 Task: Add a dependency to the task Add support for offline messaging and chat , the existing task  Implement a feature for users to customize the appâ€™s appearance in the project WinTech.
Action: Mouse moved to (707, 513)
Screenshot: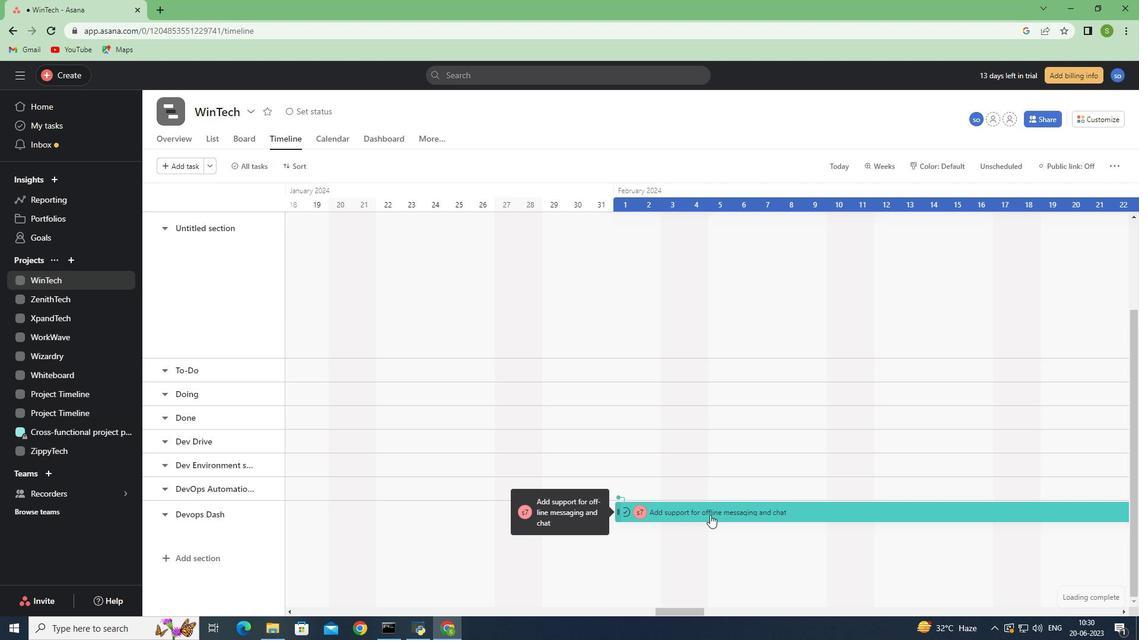 
Action: Mouse pressed left at (707, 513)
Screenshot: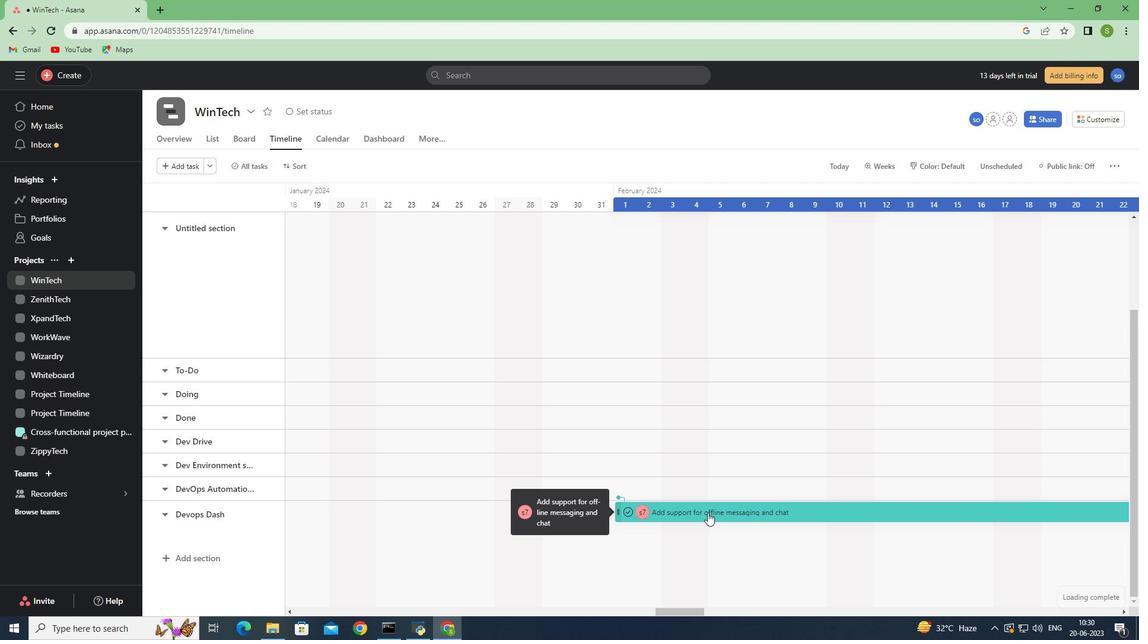 
Action: Mouse moved to (850, 317)
Screenshot: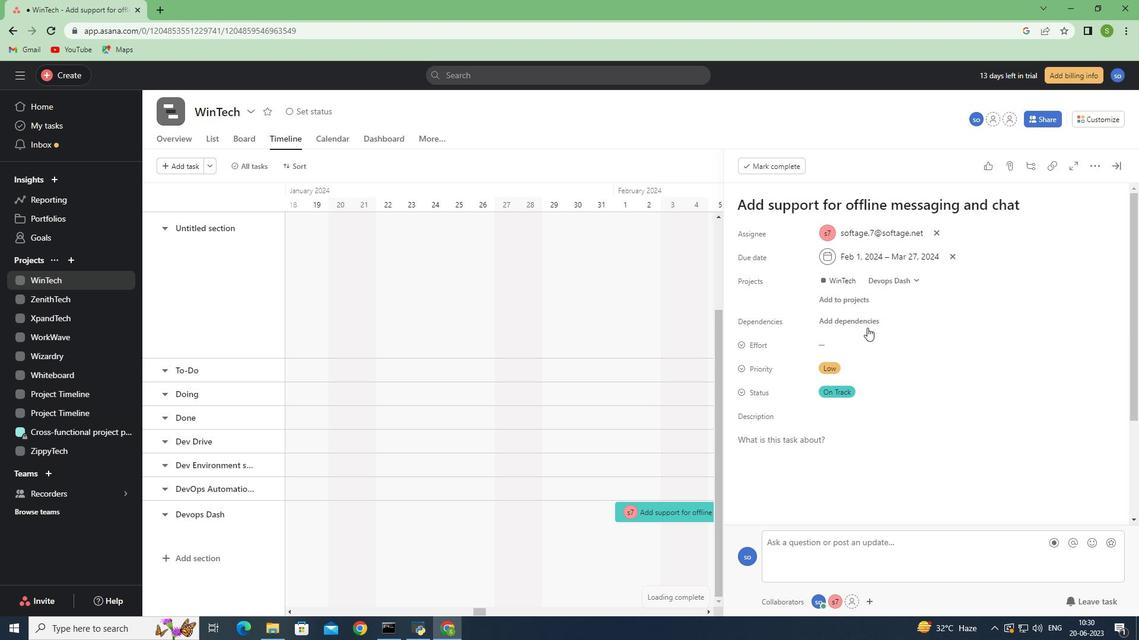 
Action: Mouse pressed left at (850, 317)
Screenshot: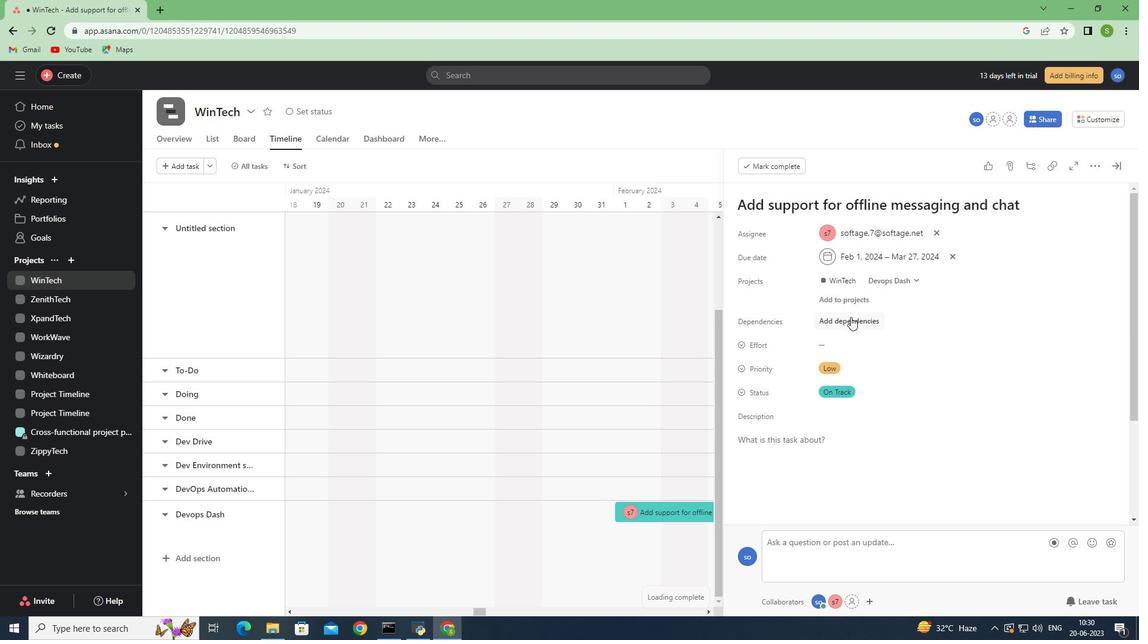 
Action: Mouse moved to (904, 394)
Screenshot: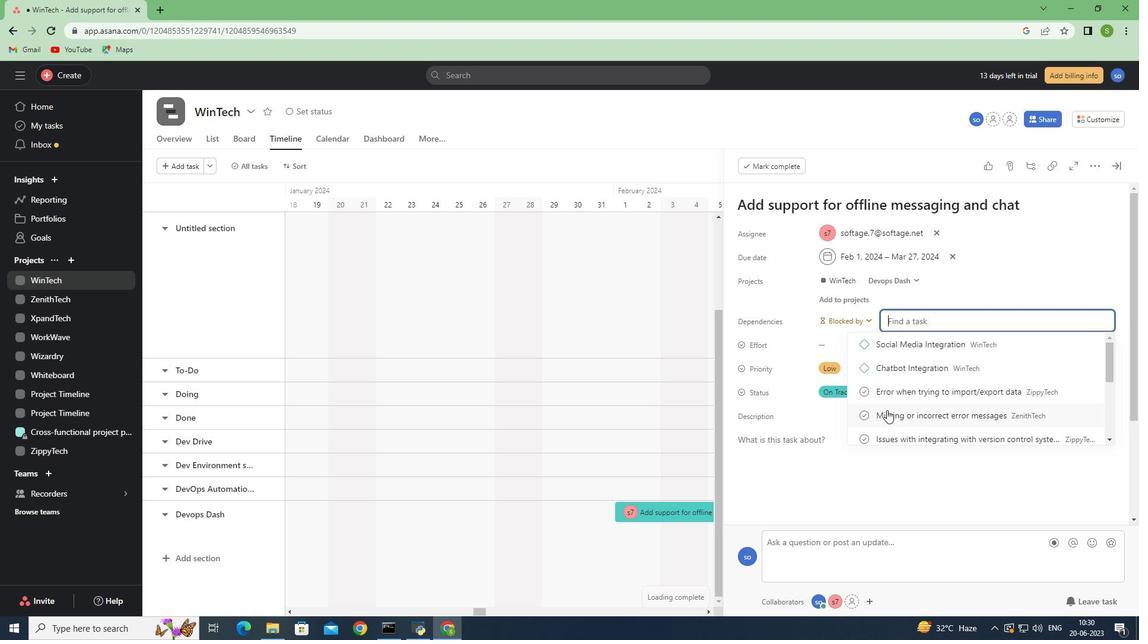 
Action: Key pressed aath<Key.backspace><Key.backspace><Key.backspace><Key.backspace><Key.shift>Implemeb<Key.backspace>nt<Key.space>a<Key.space>featur
Screenshot: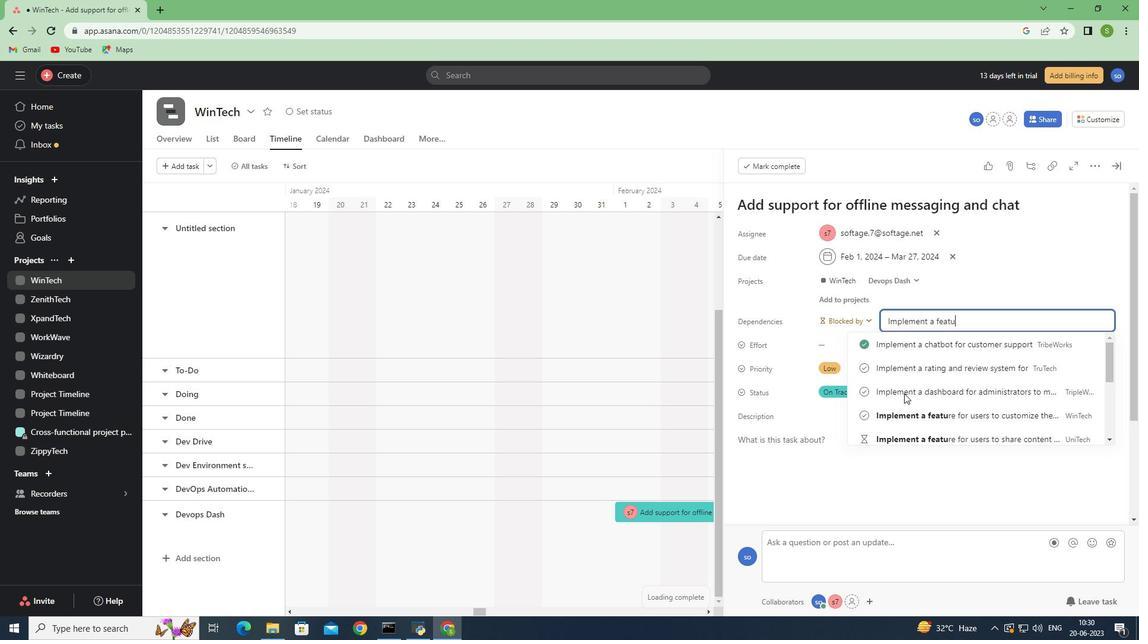
Action: Mouse moved to (966, 345)
Screenshot: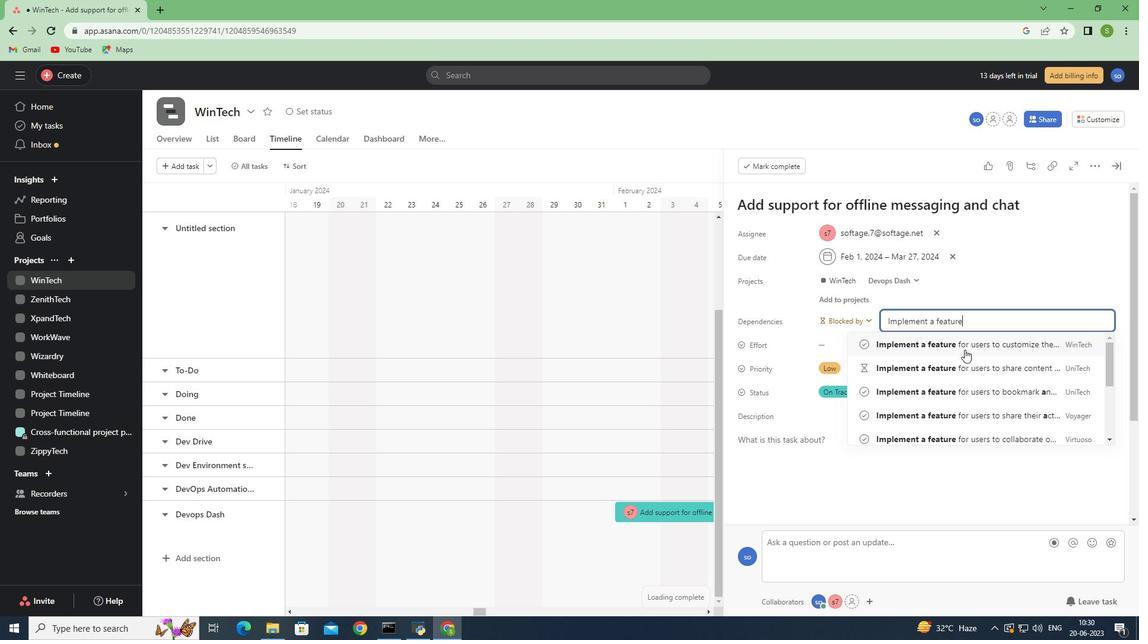 
Action: Mouse pressed left at (966, 345)
Screenshot: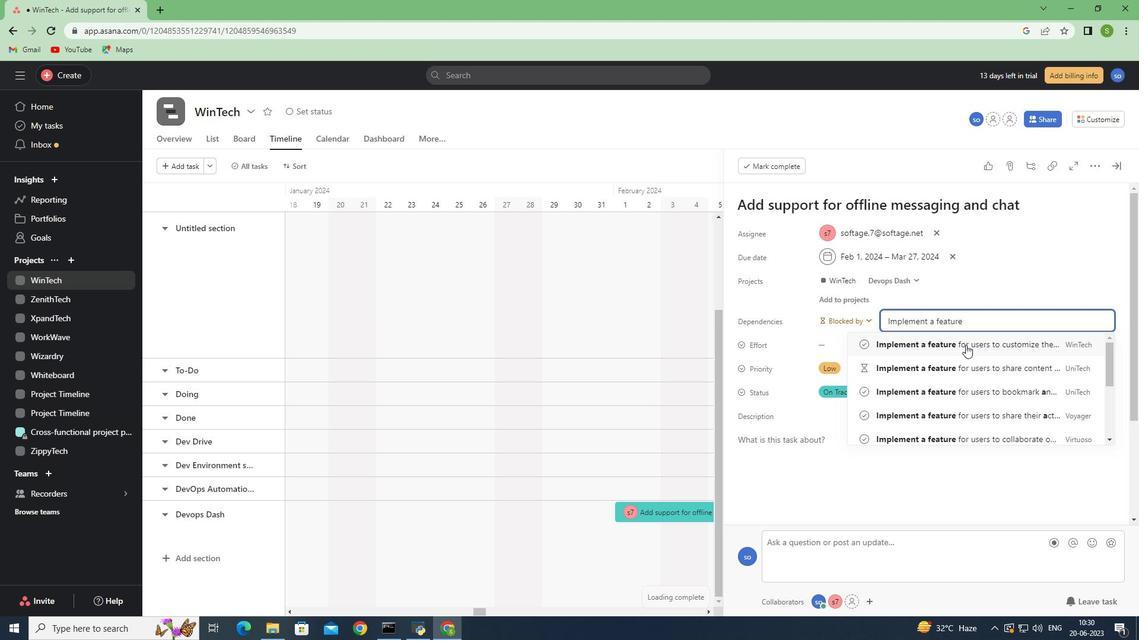 
Action: Mouse moved to (824, 400)
Screenshot: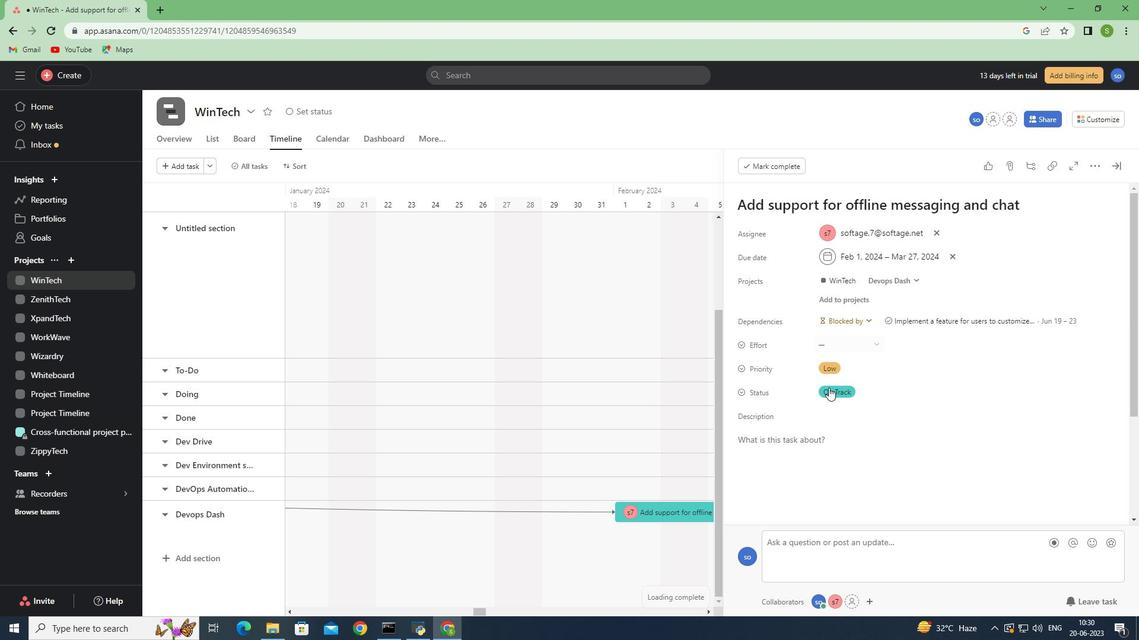 
